 Task: Put "Image C" in Group of HighDef Film Adrenaline Trailer
Action: Mouse pressed left at (147, 83)
Screenshot: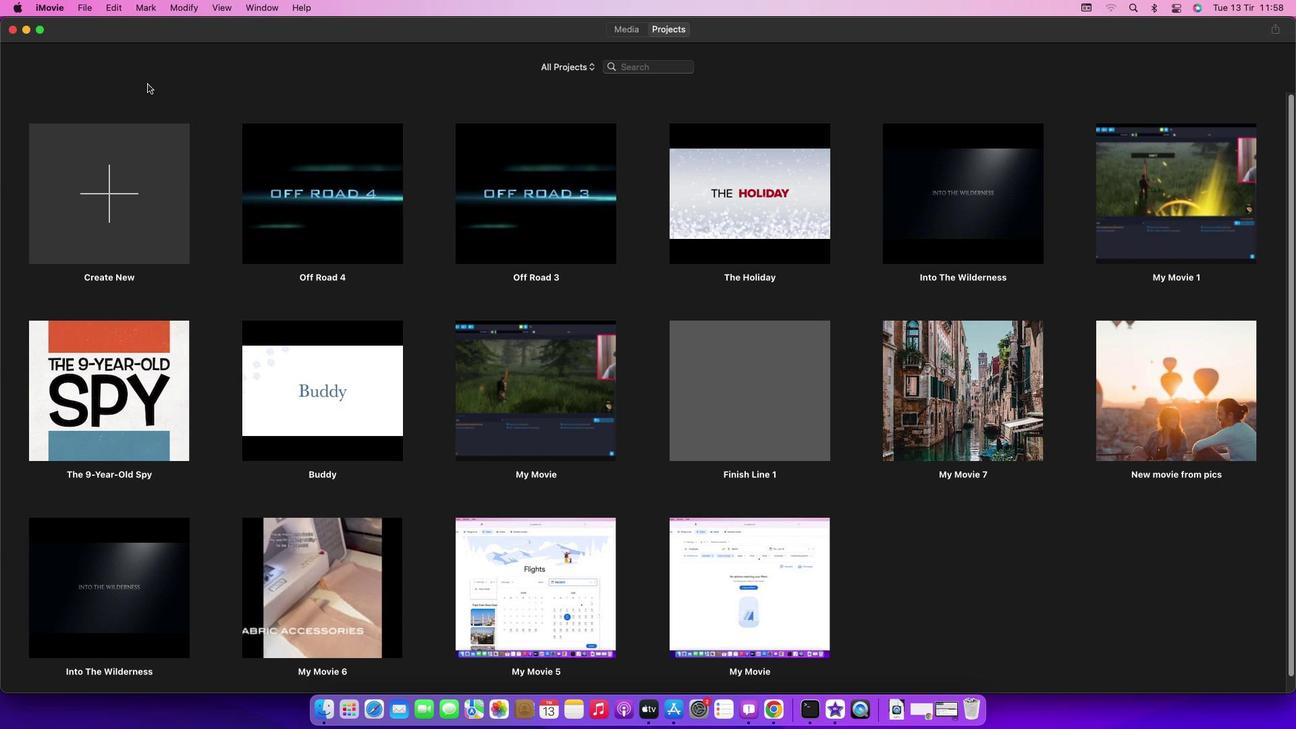 
Action: Mouse moved to (79, 7)
Screenshot: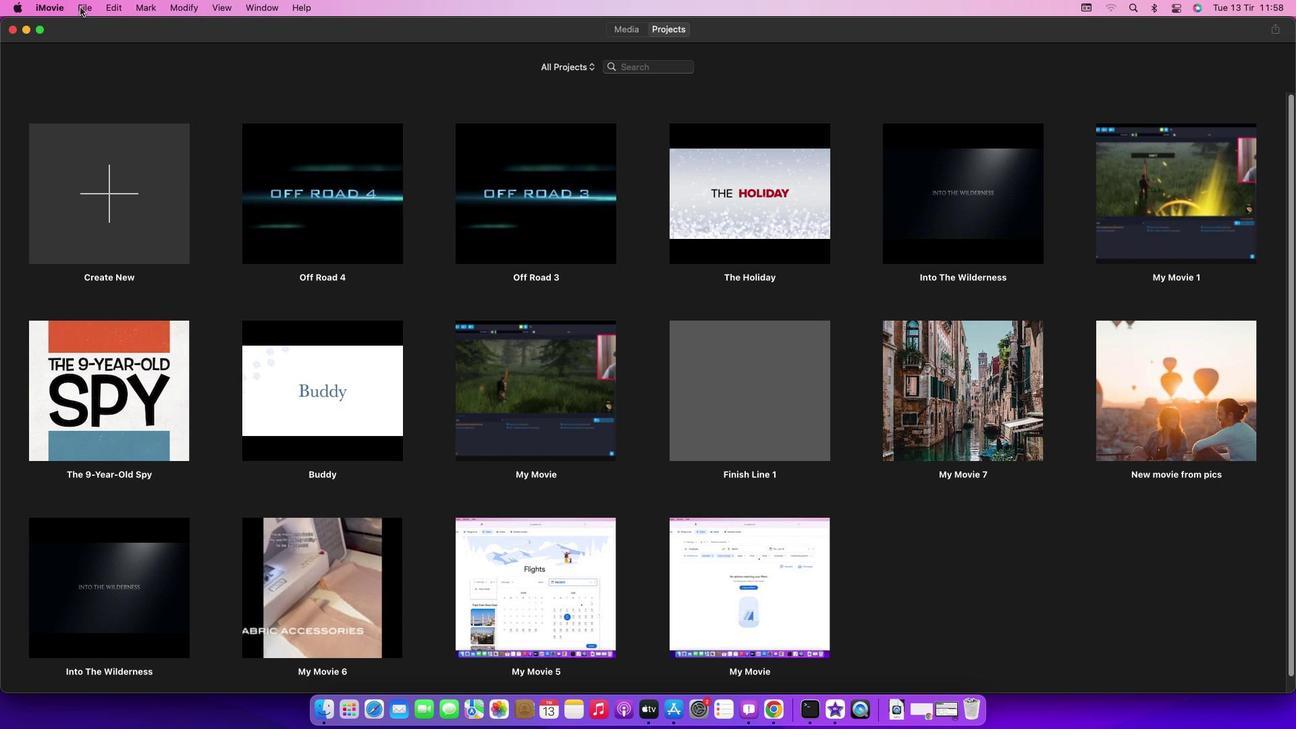 
Action: Mouse pressed left at (79, 7)
Screenshot: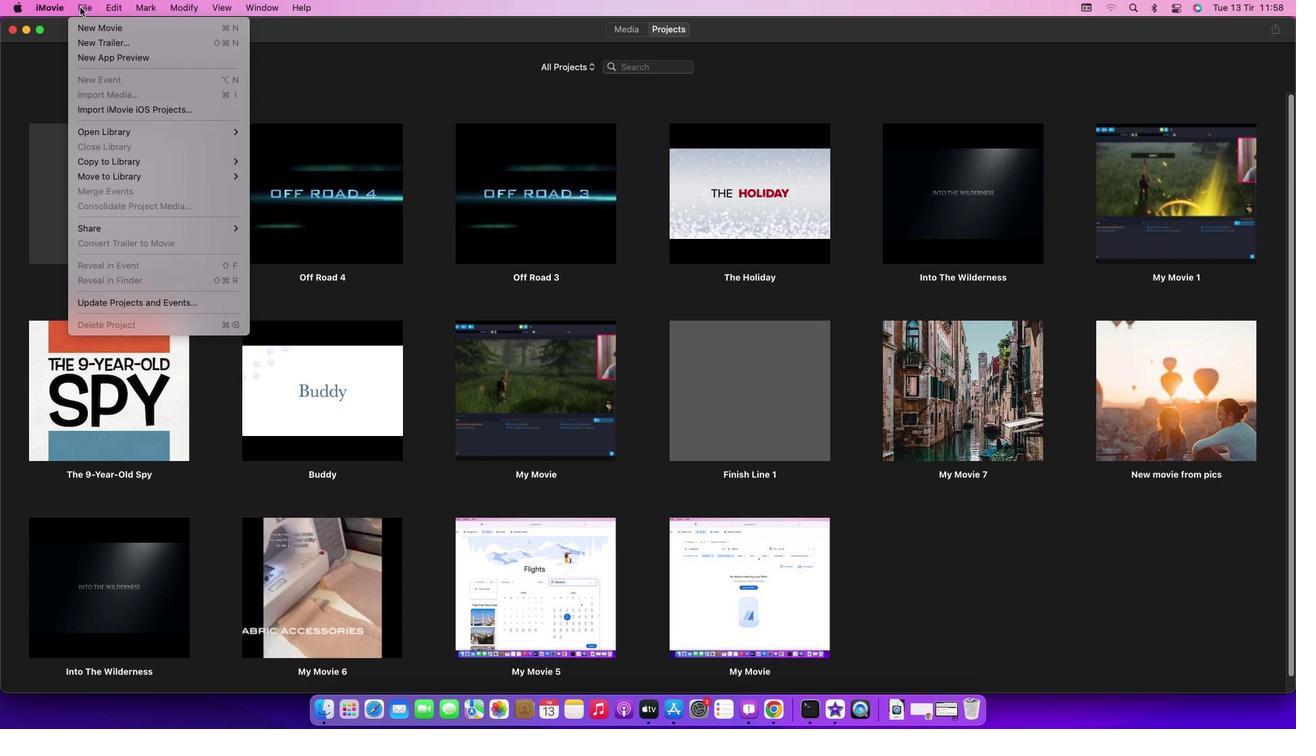 
Action: Mouse moved to (97, 40)
Screenshot: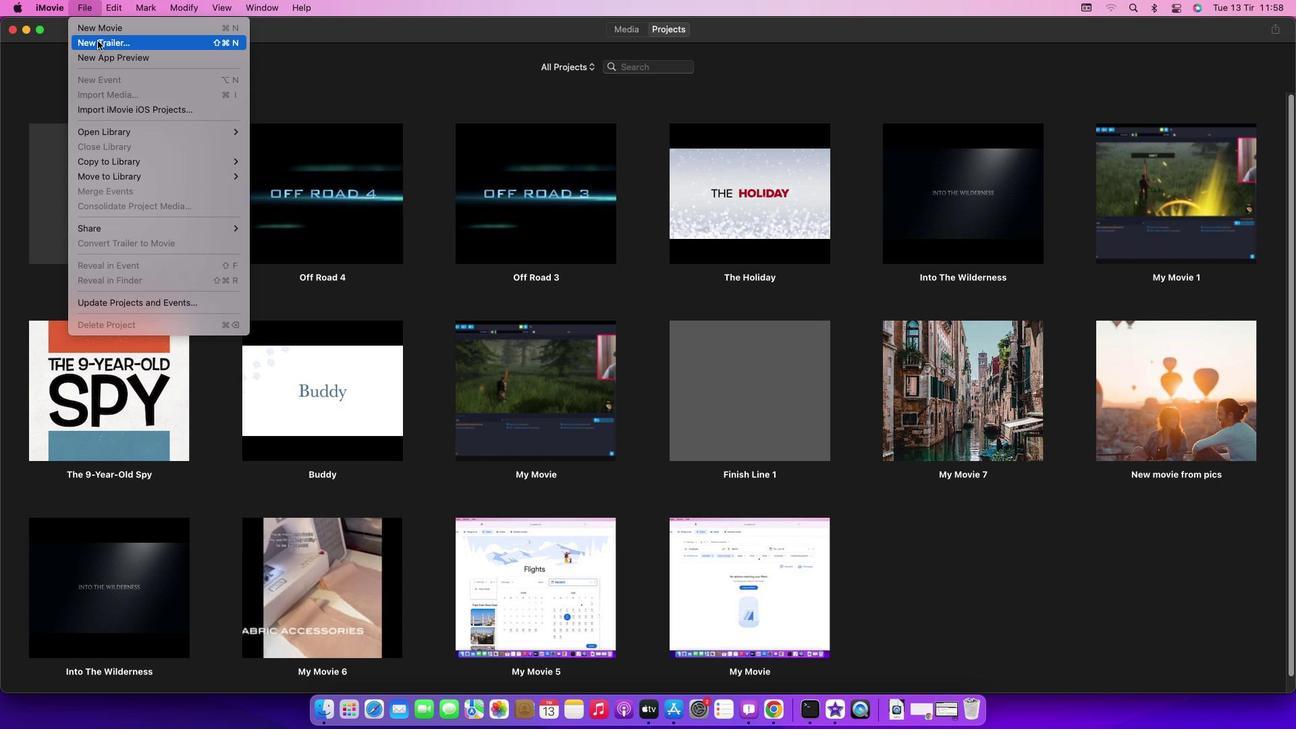 
Action: Mouse pressed left at (97, 40)
Screenshot: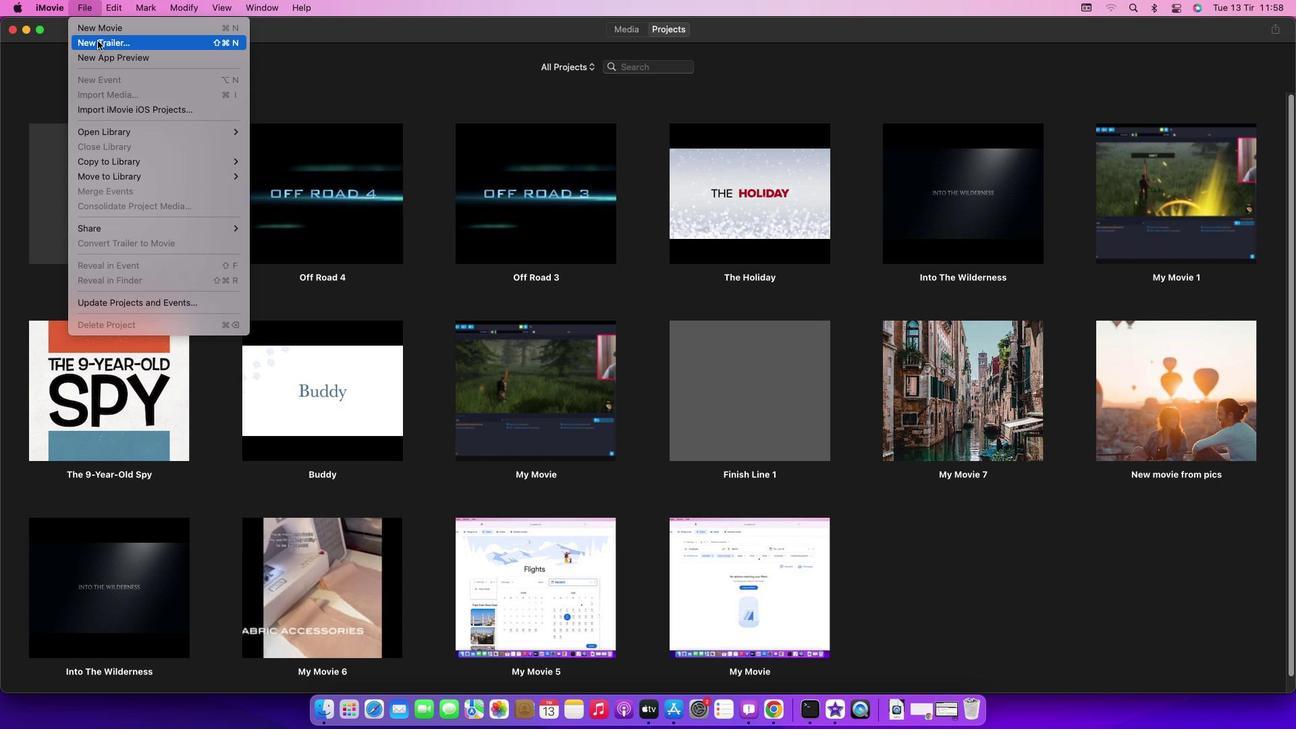 
Action: Mouse moved to (759, 385)
Screenshot: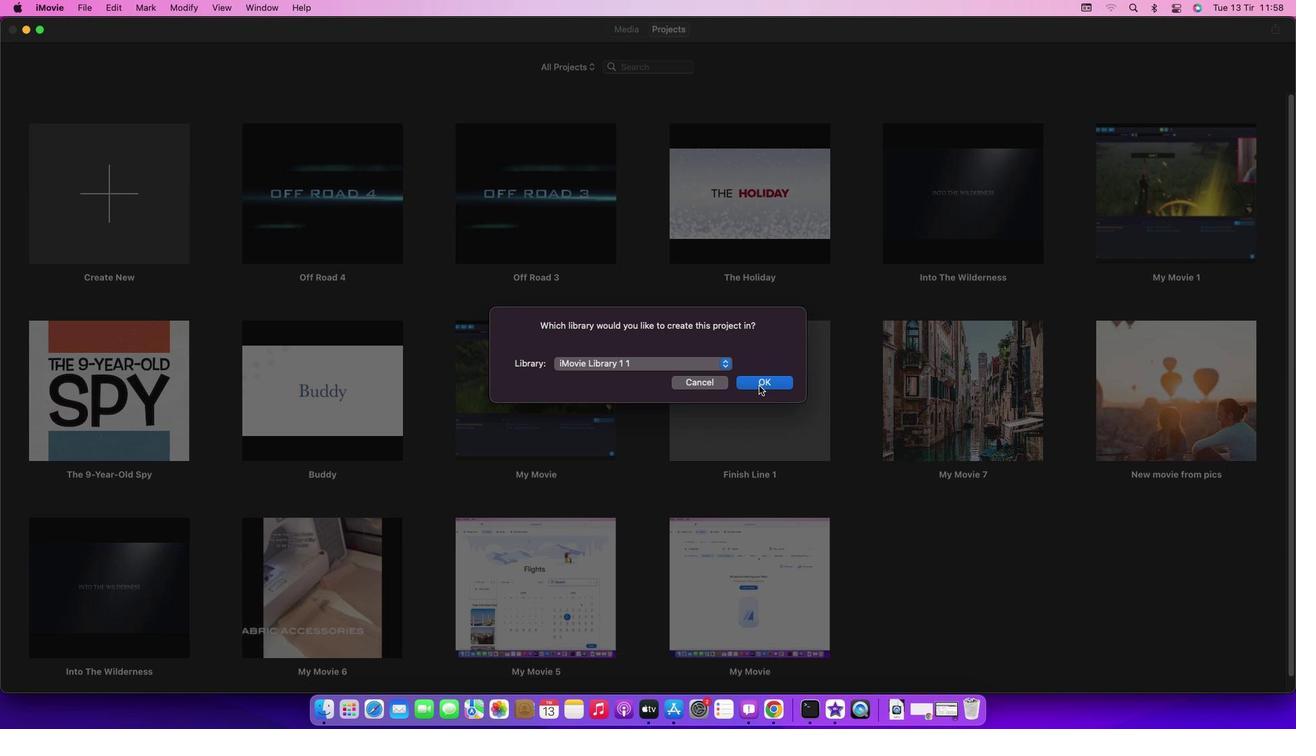 
Action: Mouse pressed left at (759, 385)
Screenshot: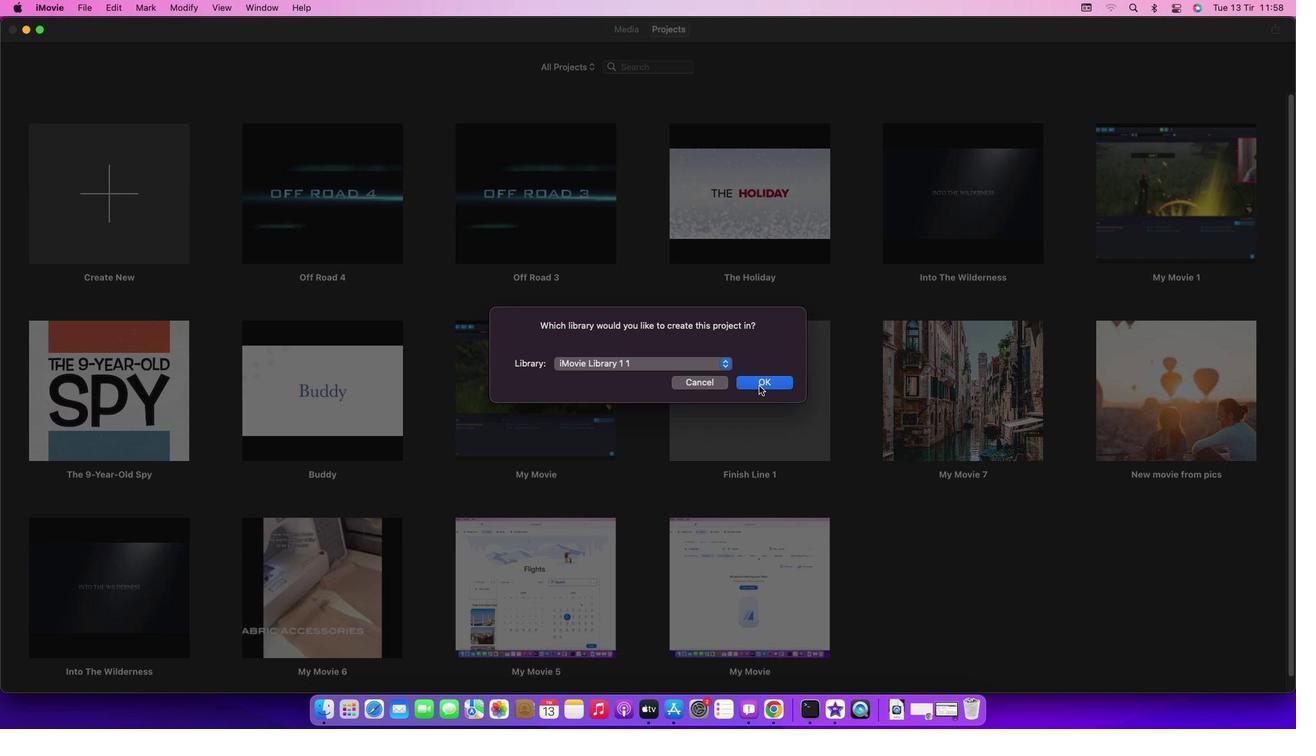 
Action: Mouse moved to (665, 299)
Screenshot: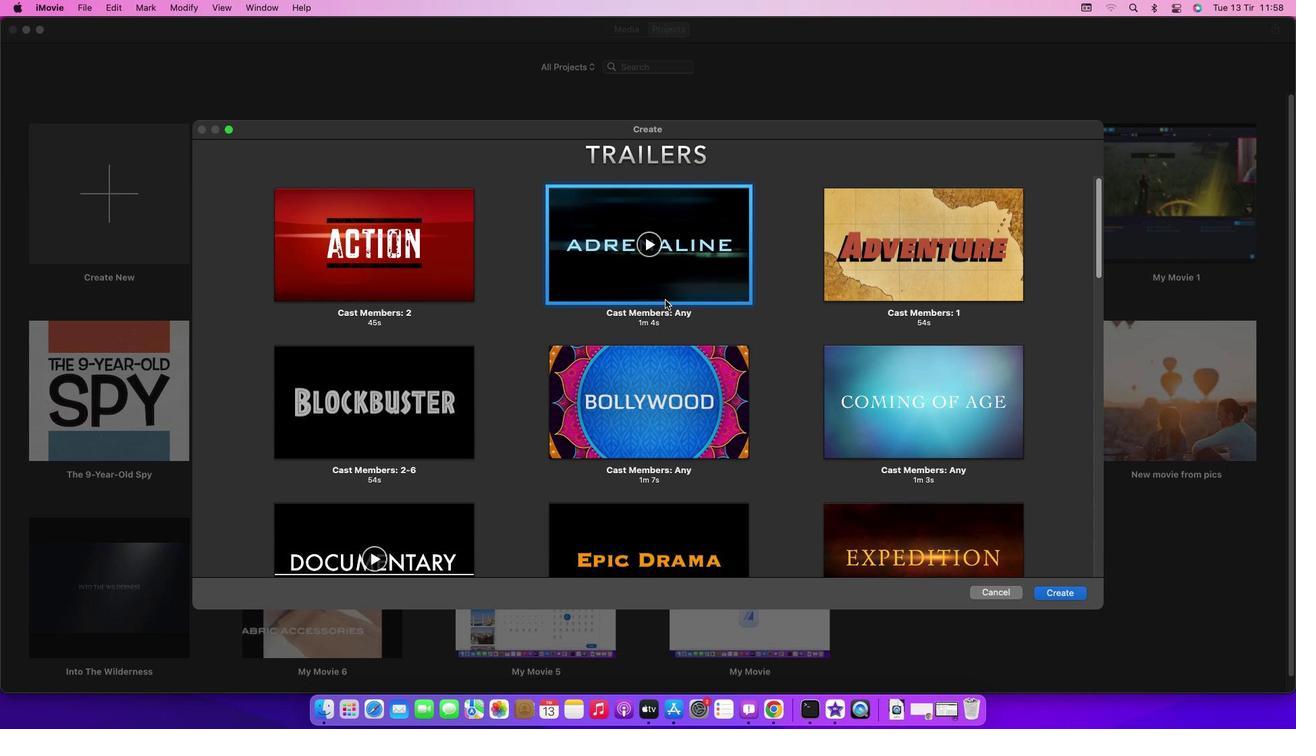
Action: Mouse pressed left at (665, 299)
Screenshot: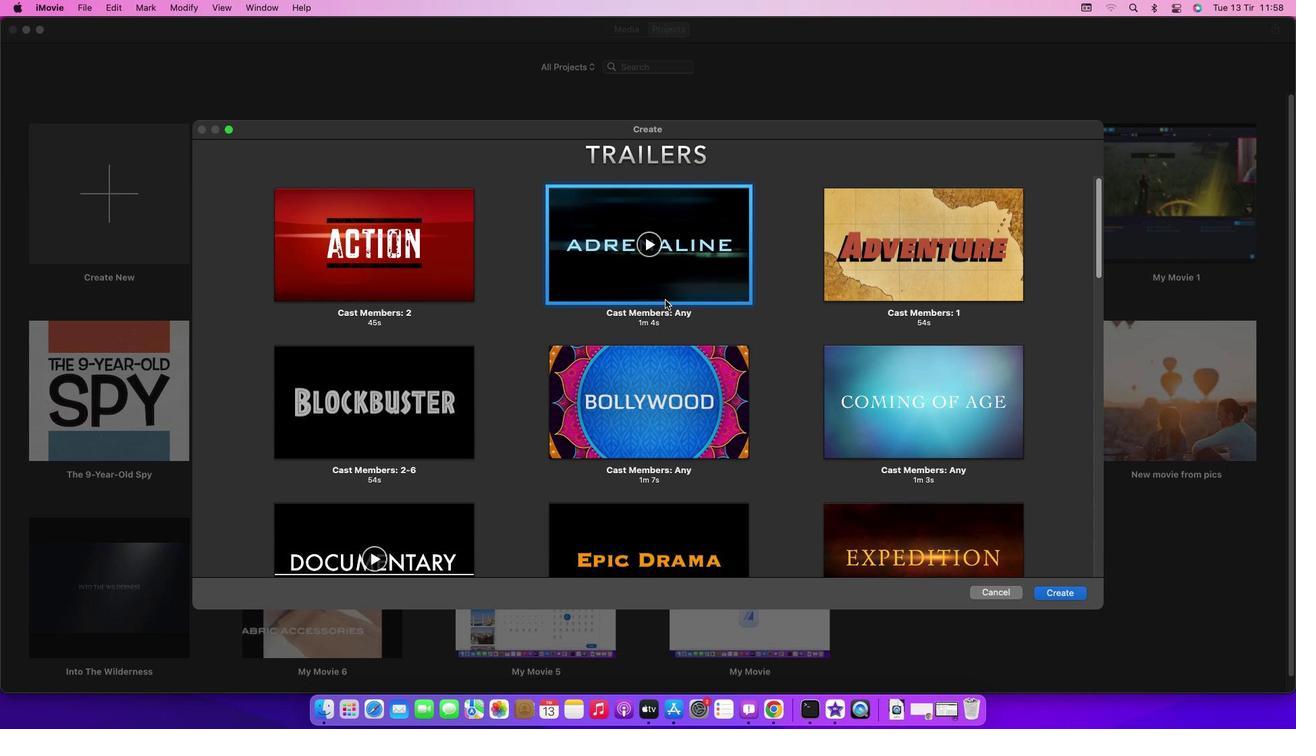 
Action: Mouse moved to (1058, 592)
Screenshot: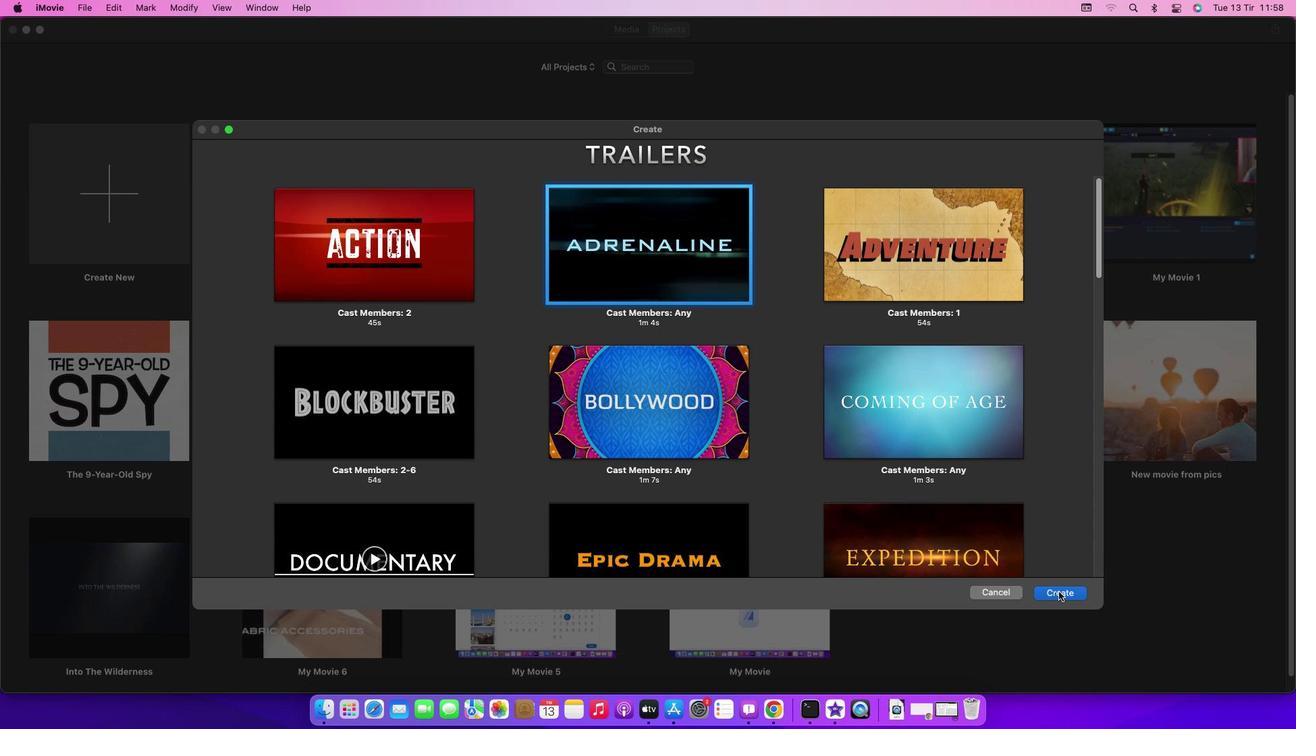 
Action: Mouse pressed left at (1058, 592)
Screenshot: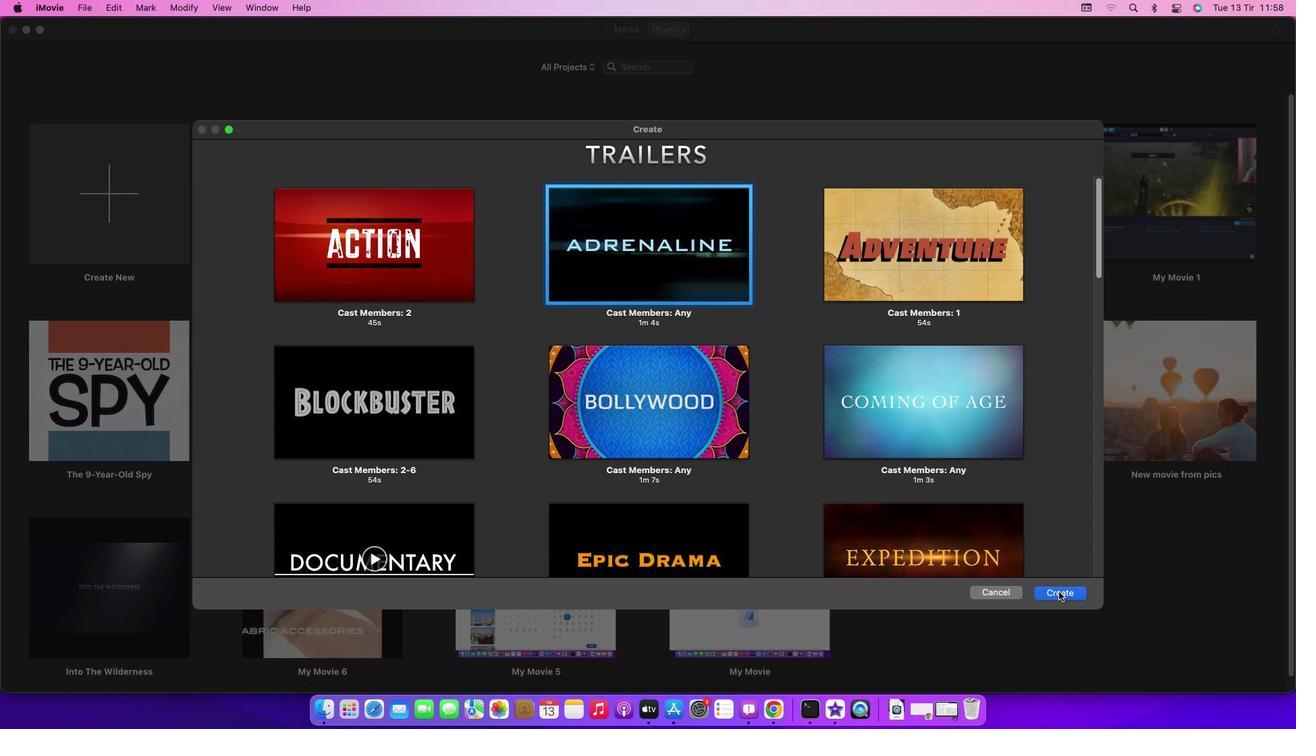 
Action: Mouse moved to (640, 405)
Screenshot: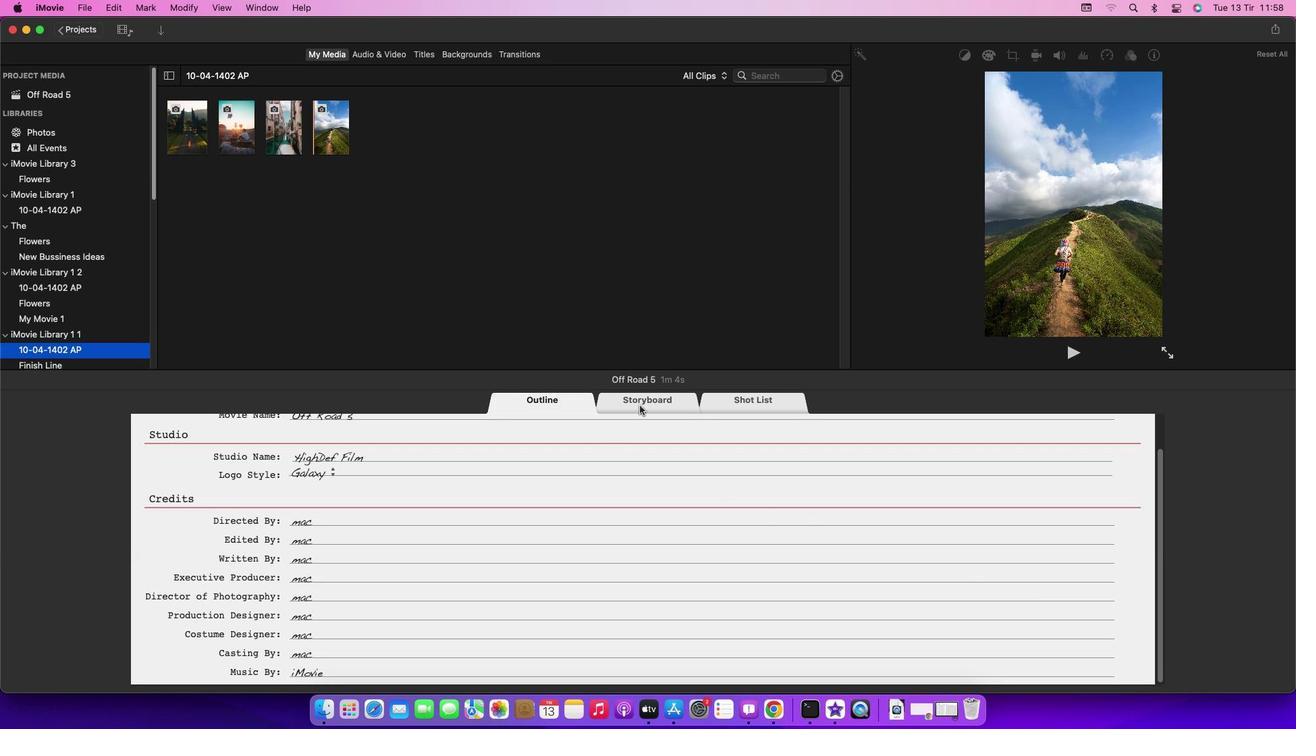 
Action: Mouse pressed left at (640, 405)
Screenshot: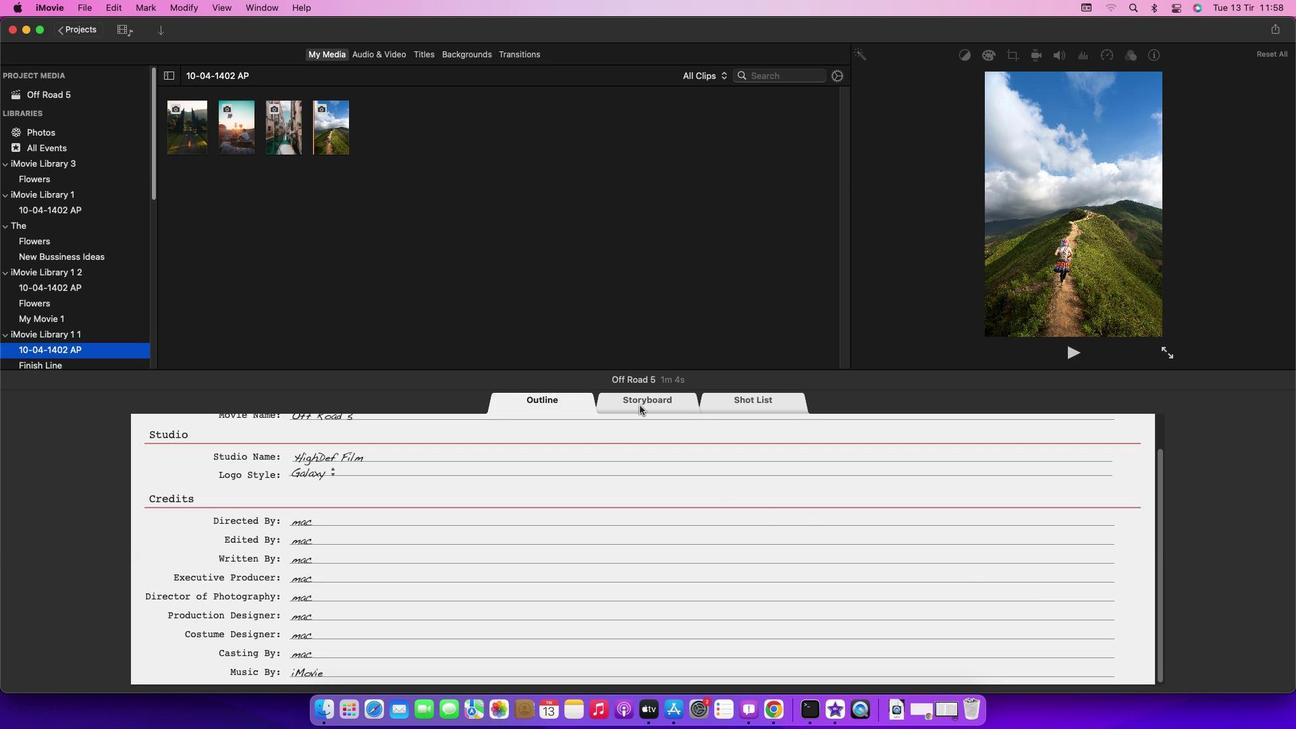 
Action: Mouse moved to (326, 141)
Screenshot: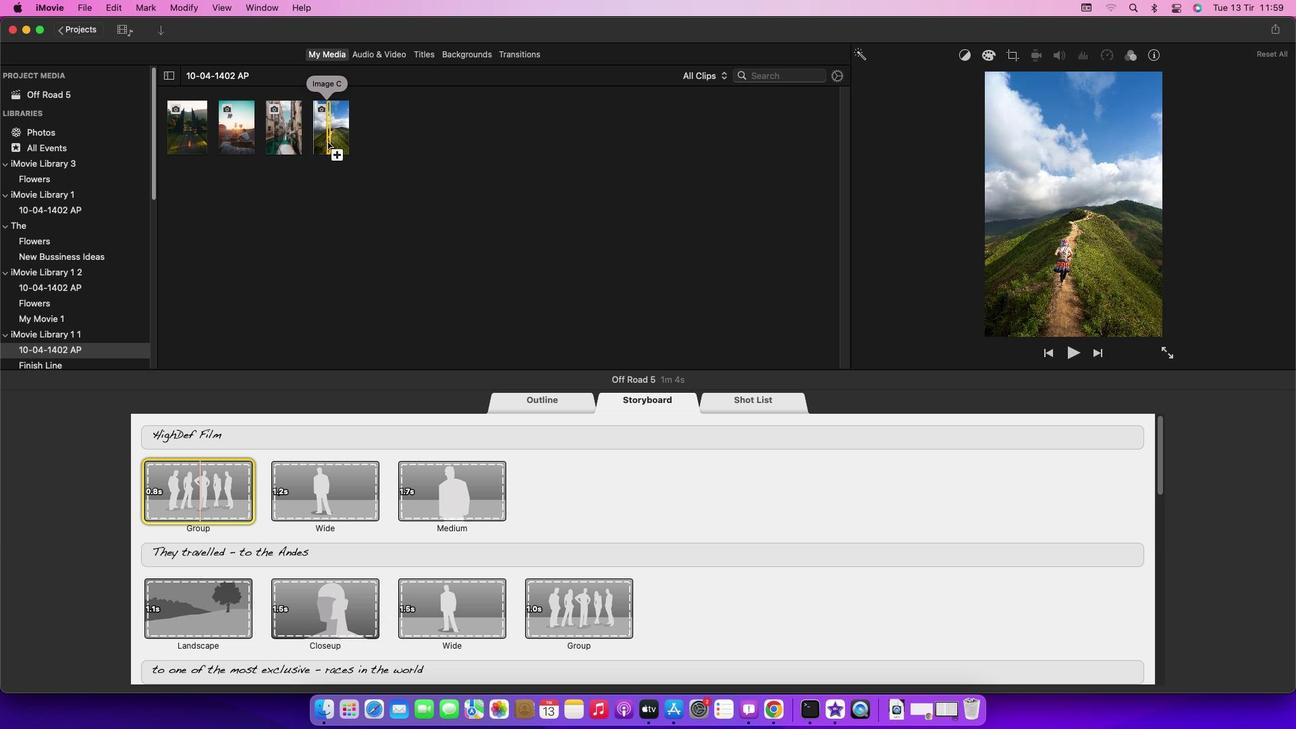 
Action: Mouse pressed left at (326, 141)
Screenshot: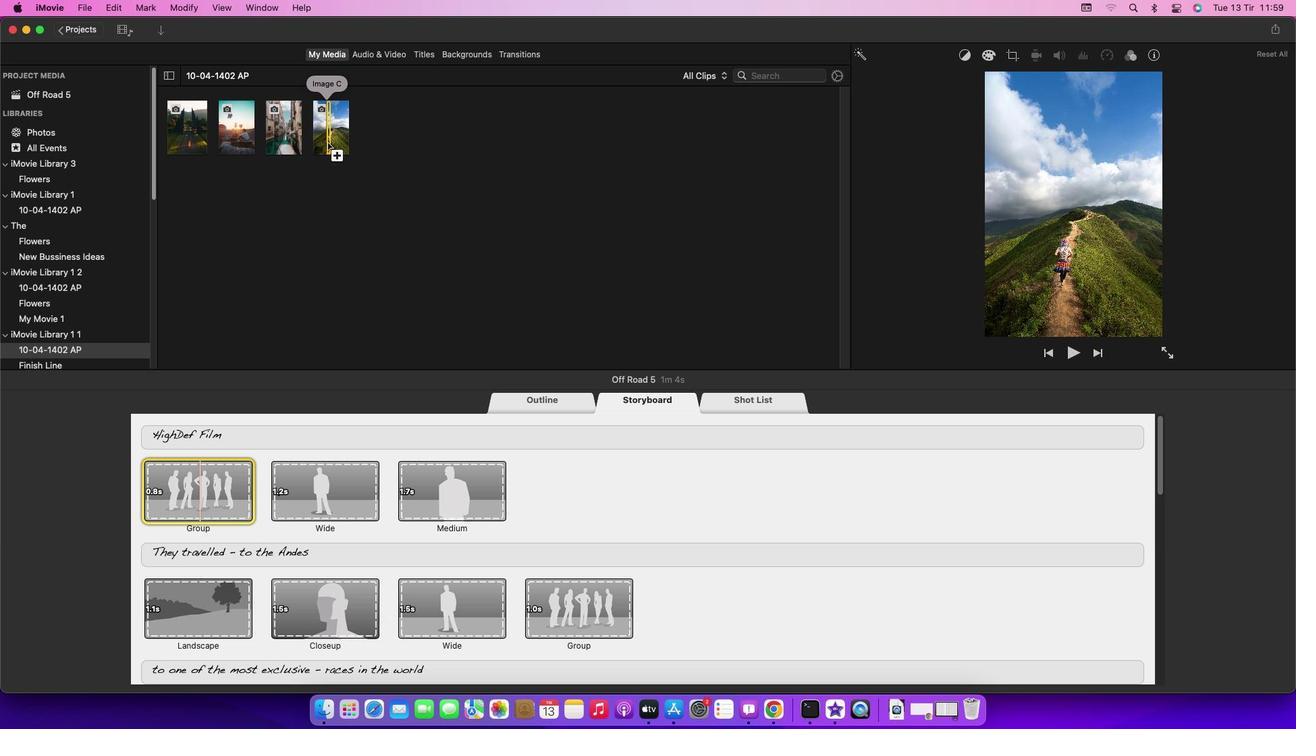 
Action: Mouse moved to (370, 334)
Screenshot: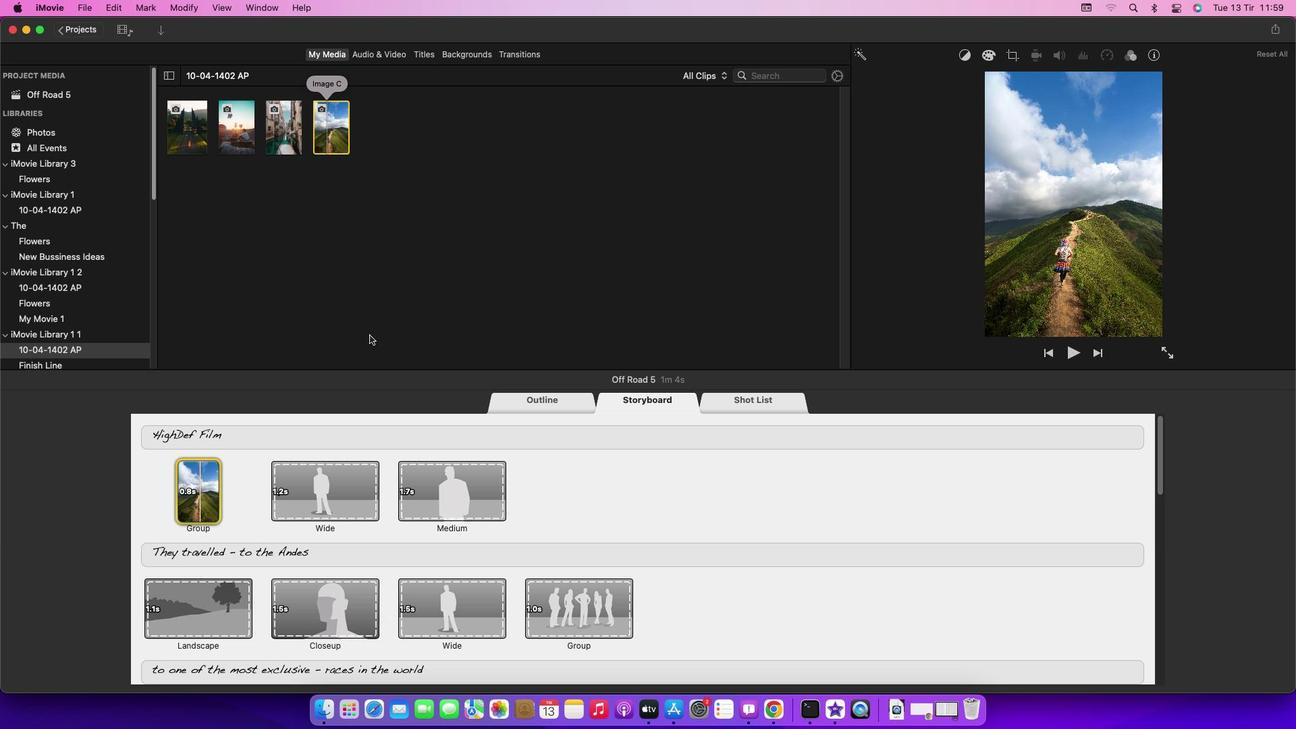 
